 Task: Use the Network tab to monitor and analyze network requests made by a webpage.
Action: Mouse moved to (822, 66)
Screenshot: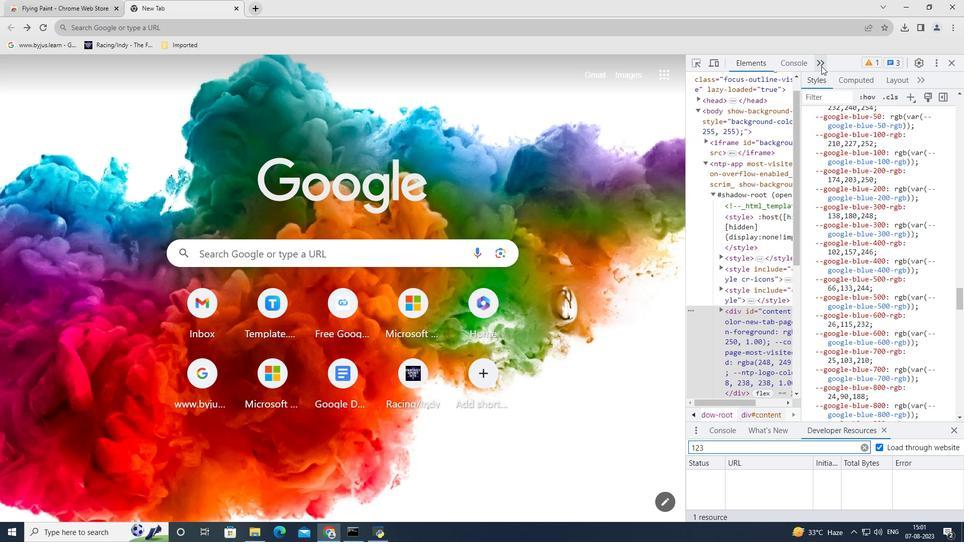 
Action: Mouse pressed left at (822, 66)
Screenshot: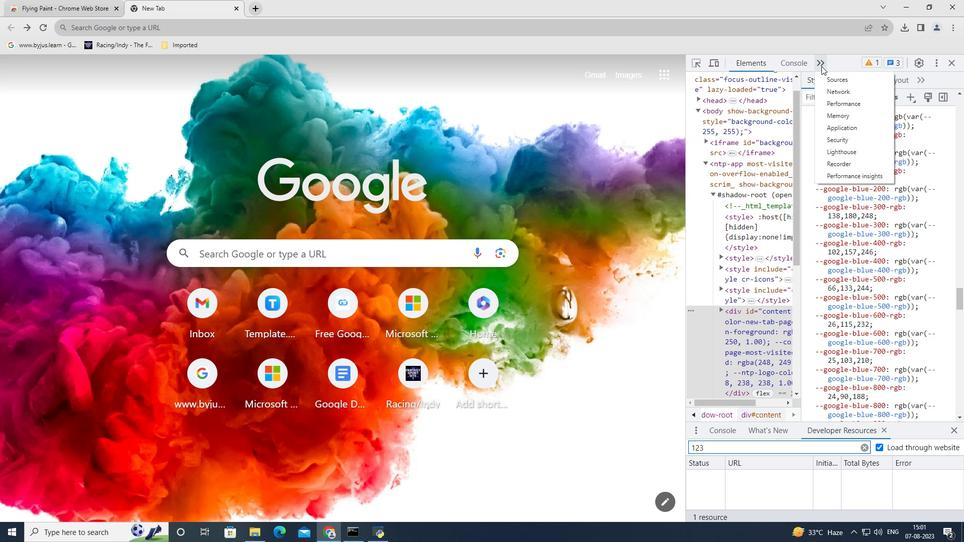 
Action: Mouse moved to (844, 94)
Screenshot: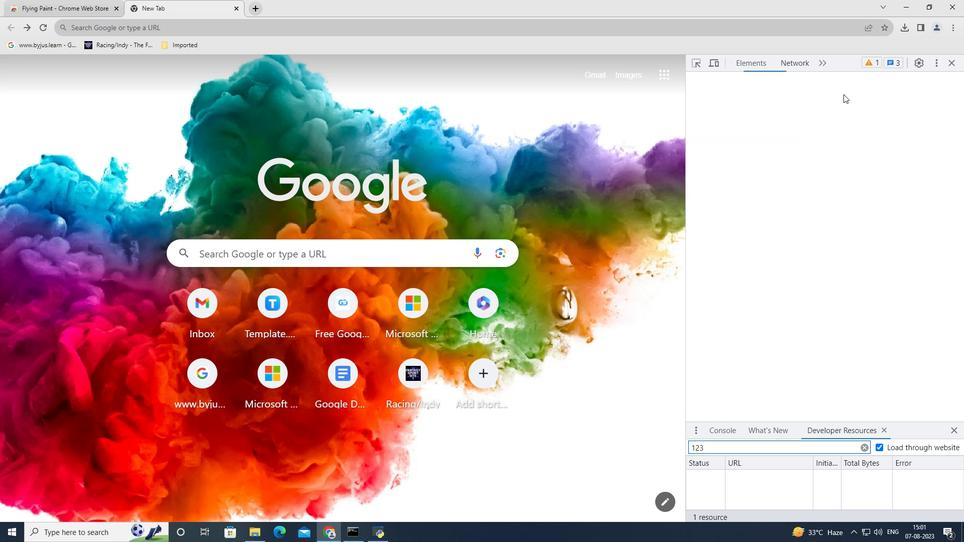 
Action: Mouse pressed left at (844, 94)
Screenshot: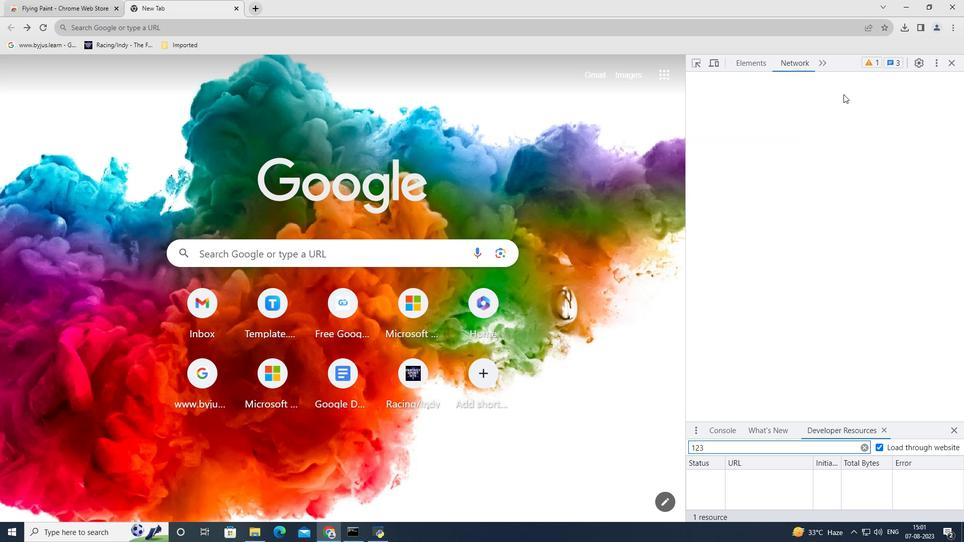 
Action: Mouse moved to (693, 144)
Screenshot: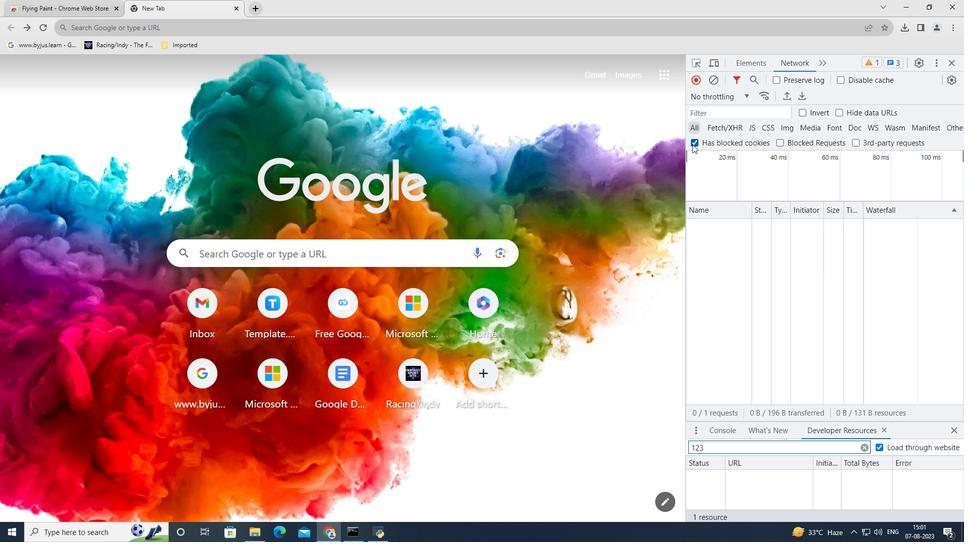 
Action: Mouse pressed left at (693, 144)
Screenshot: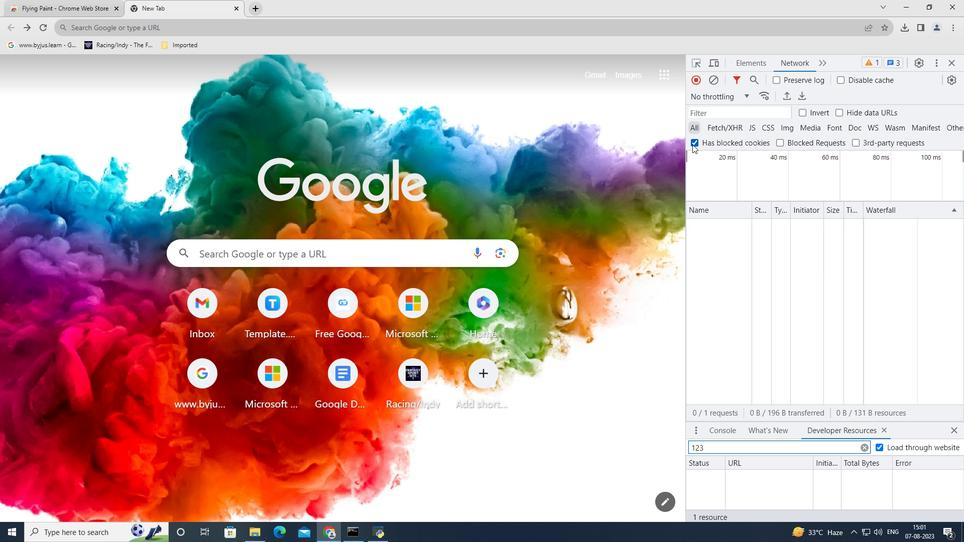 
Action: Mouse moved to (873, 391)
Screenshot: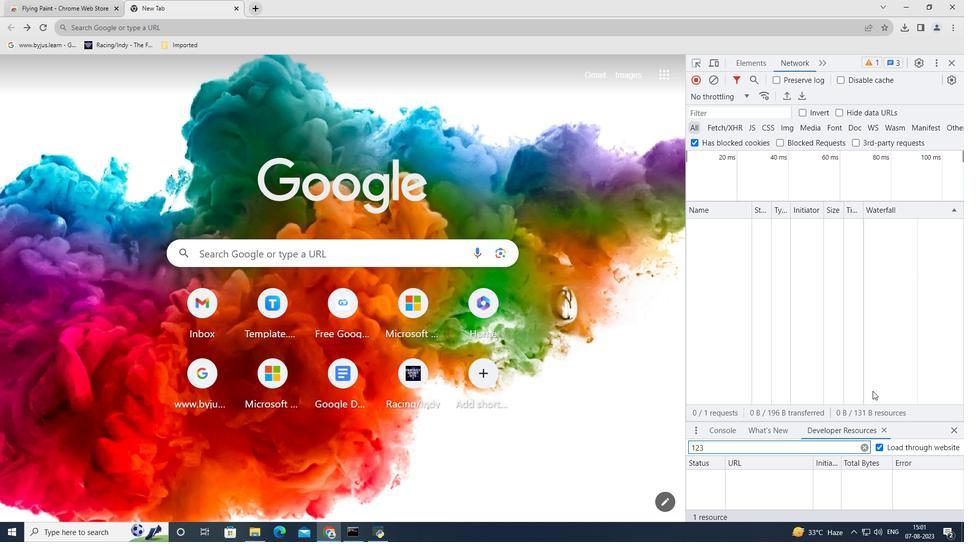 
Action: Mouse scrolled (873, 390) with delta (0, 0)
Screenshot: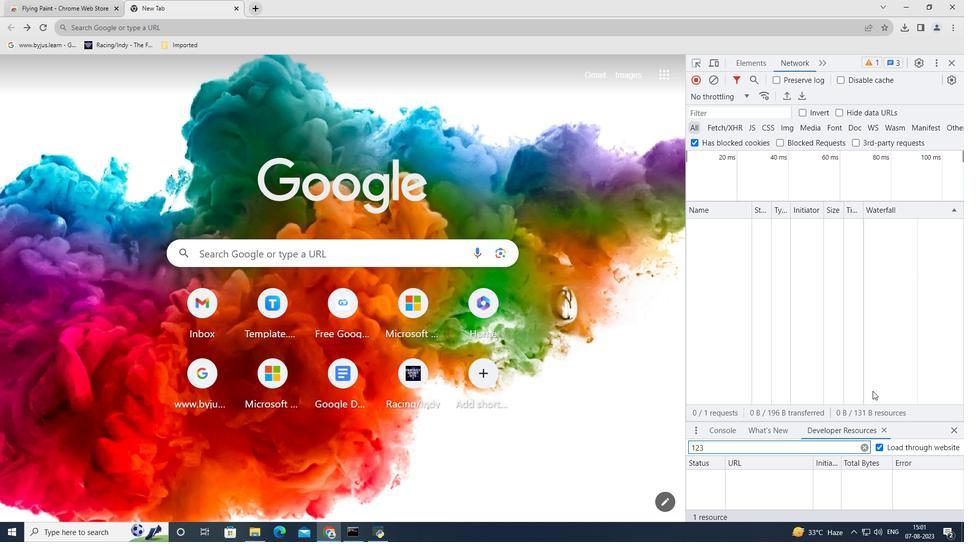 
Action: Mouse scrolled (873, 390) with delta (0, 0)
Screenshot: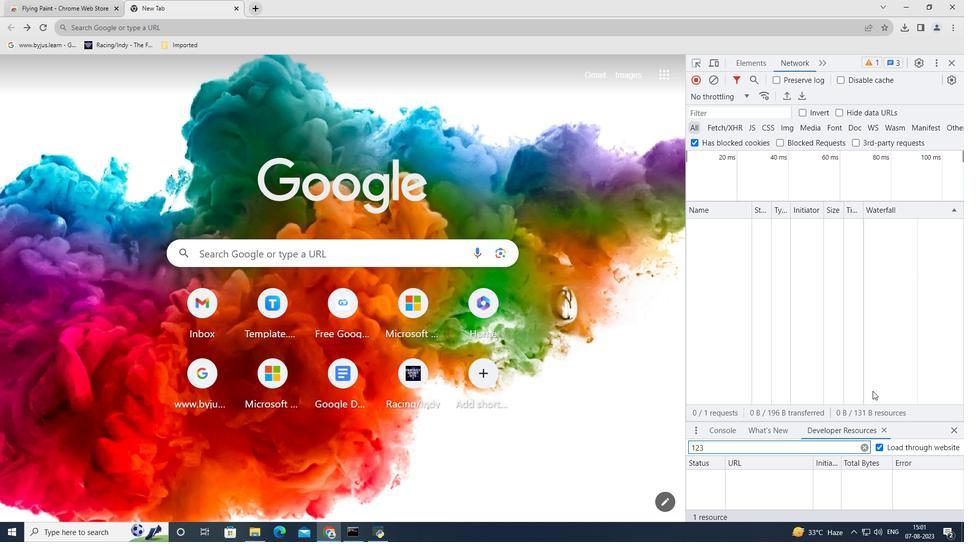 
Action: Mouse scrolled (873, 390) with delta (0, 0)
Screenshot: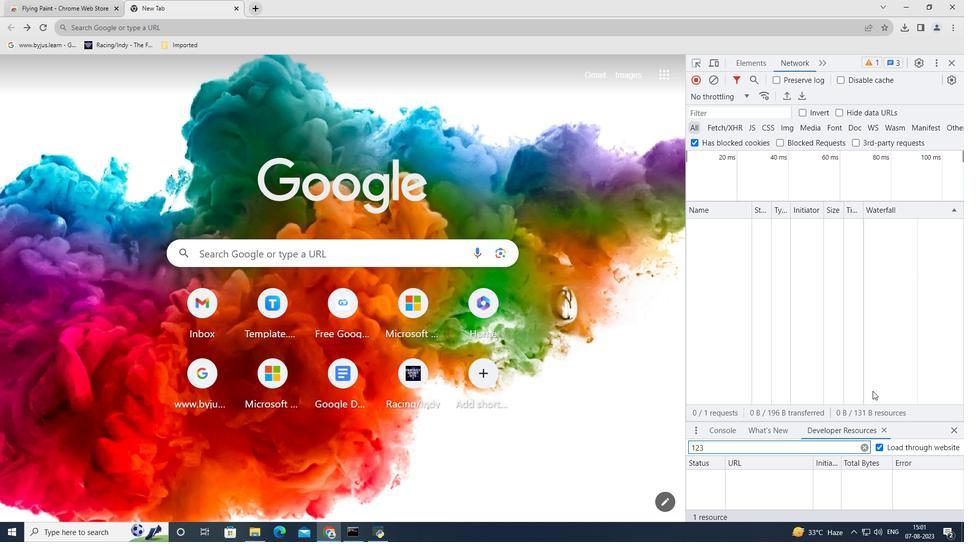 
Action: Mouse scrolled (873, 390) with delta (0, 0)
Screenshot: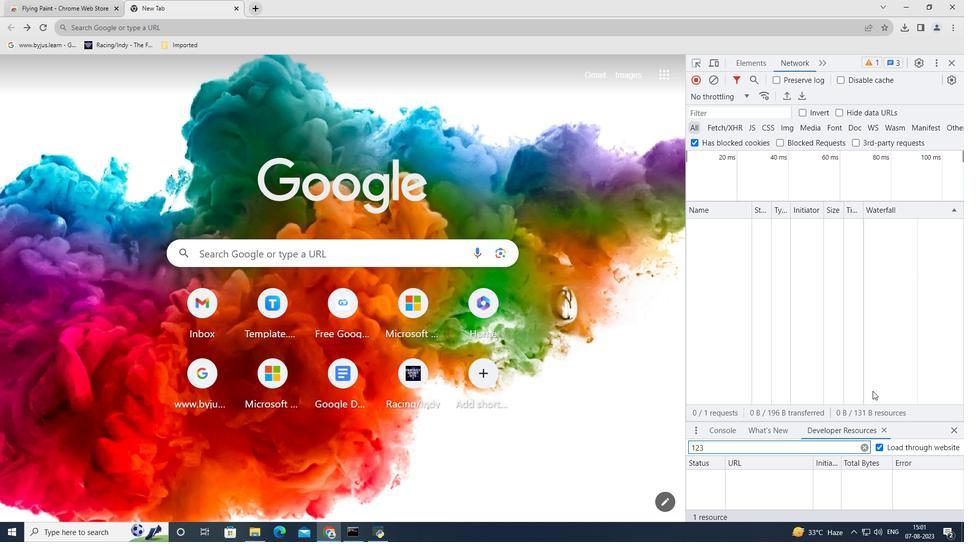 
Action: Mouse moved to (785, 146)
Screenshot: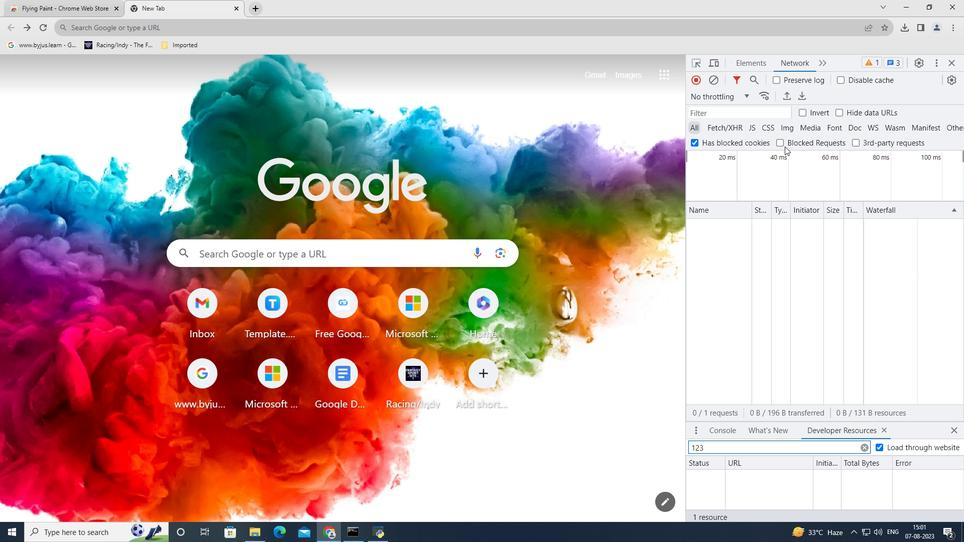 
Action: Mouse pressed left at (785, 146)
Screenshot: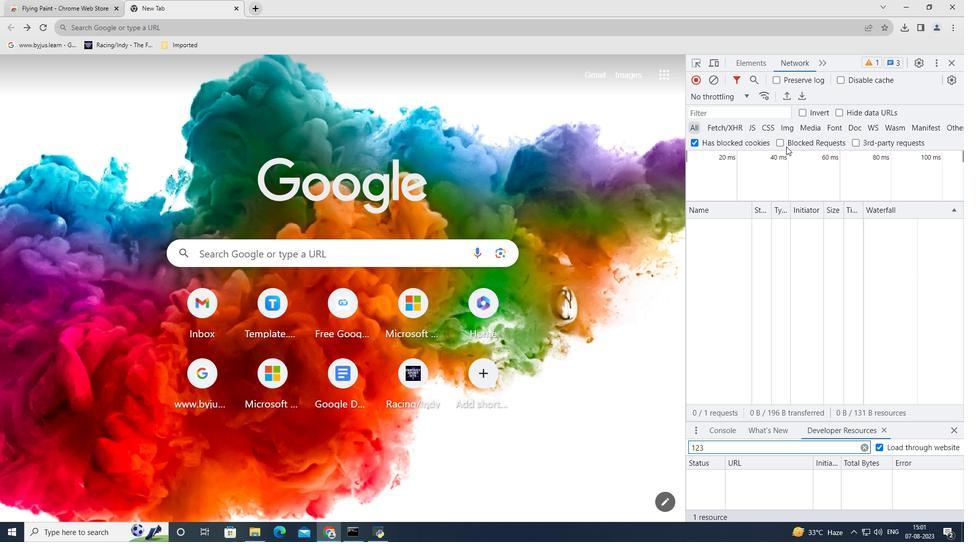 
Action: Mouse moved to (778, 145)
Screenshot: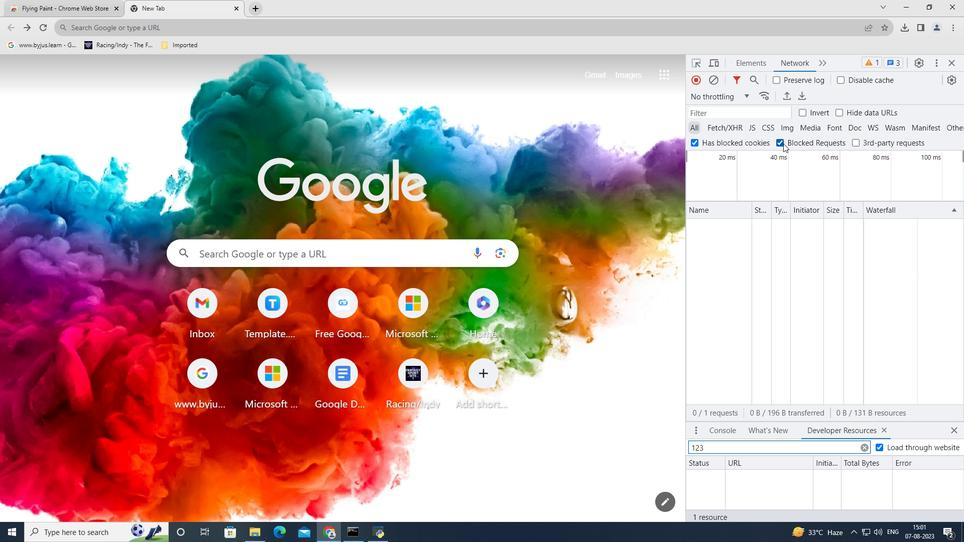 
Action: Mouse pressed left at (778, 145)
Screenshot: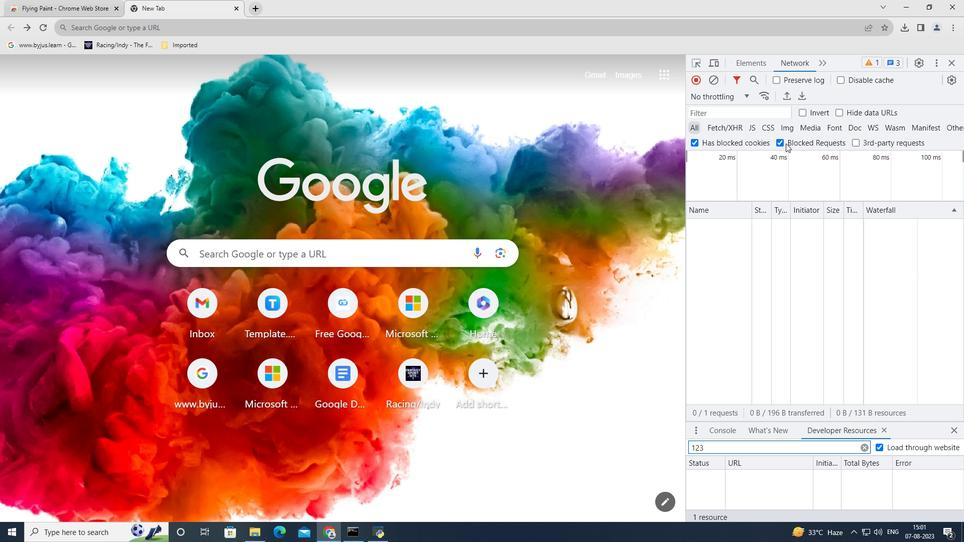 
Action: Mouse moved to (856, 142)
Screenshot: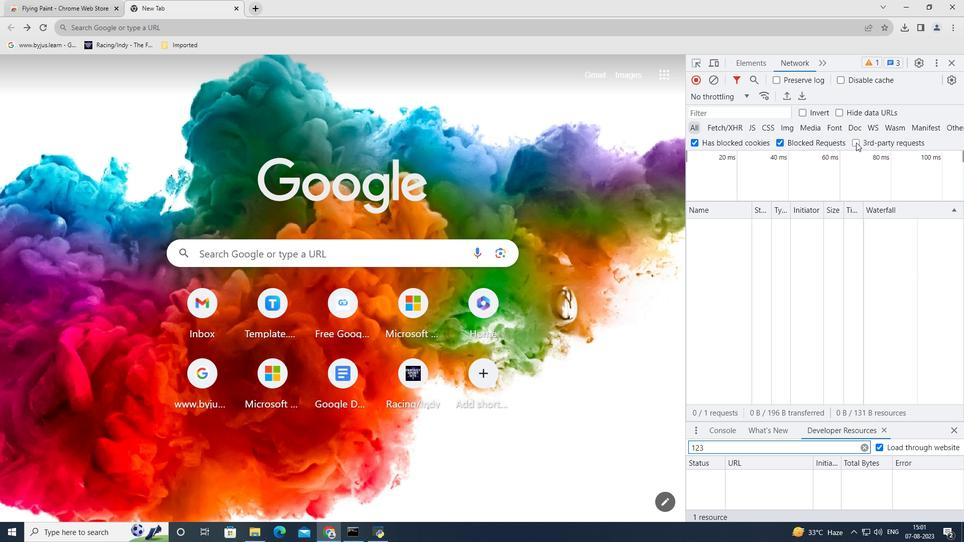 
Action: Mouse pressed left at (856, 142)
Screenshot: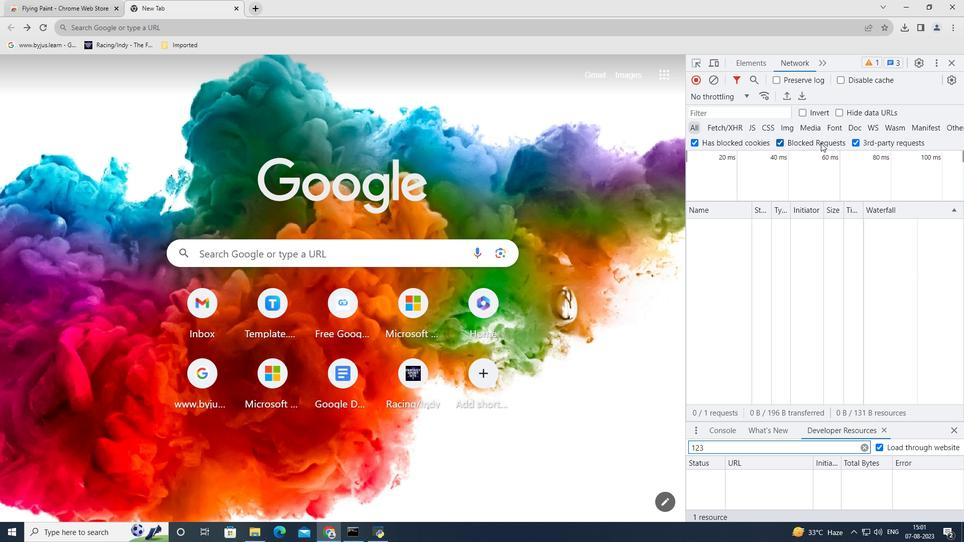 
Action: Mouse moved to (851, 124)
Screenshot: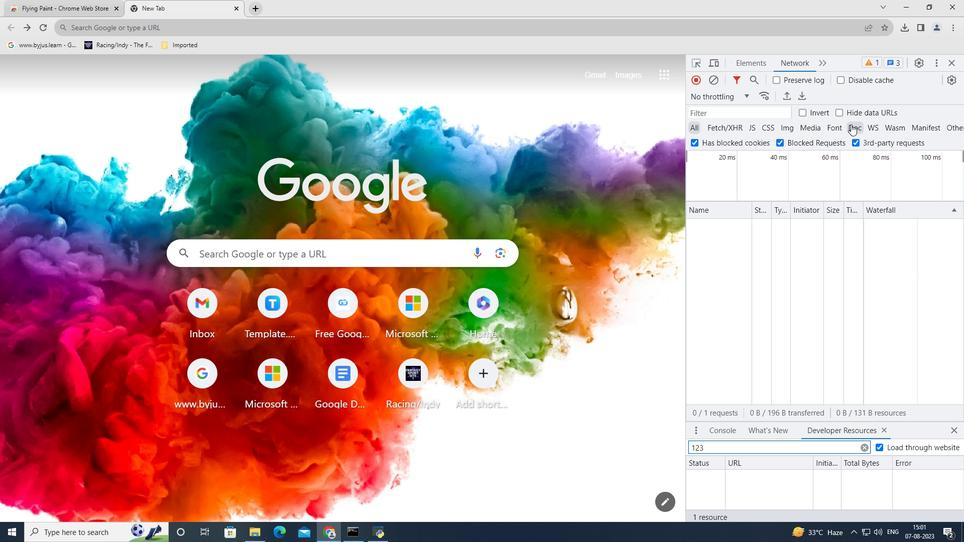 
Action: Mouse pressed left at (851, 124)
Screenshot: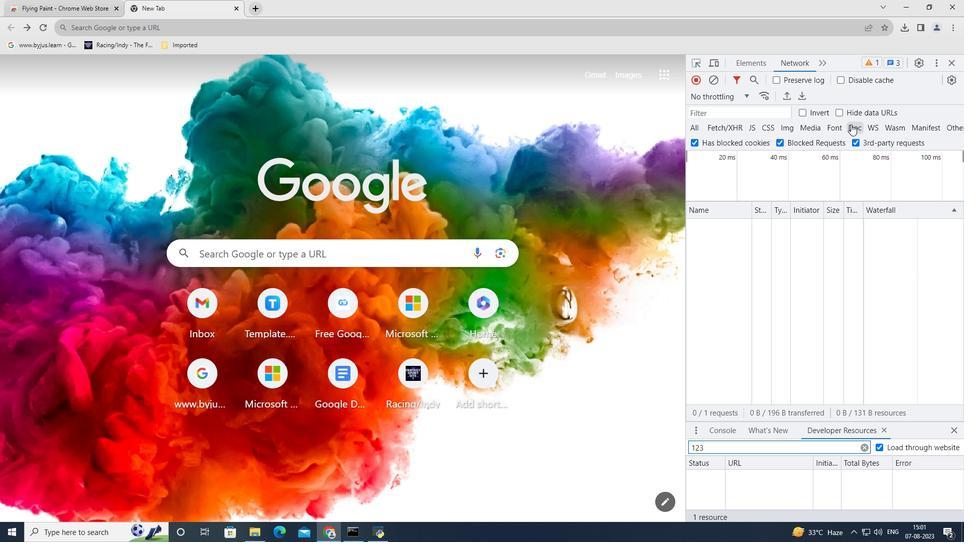 
Action: Mouse moved to (781, 144)
Screenshot: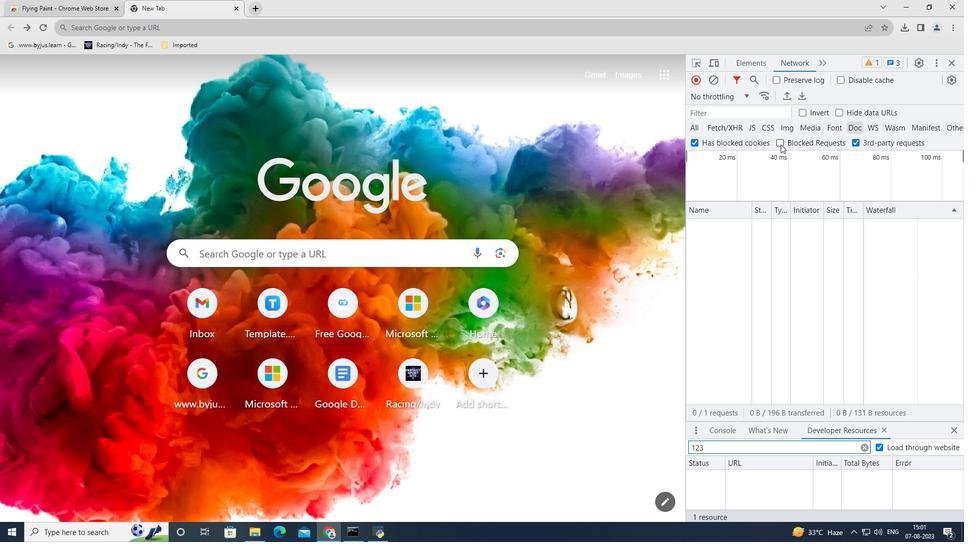 
Action: Mouse pressed left at (781, 144)
Screenshot: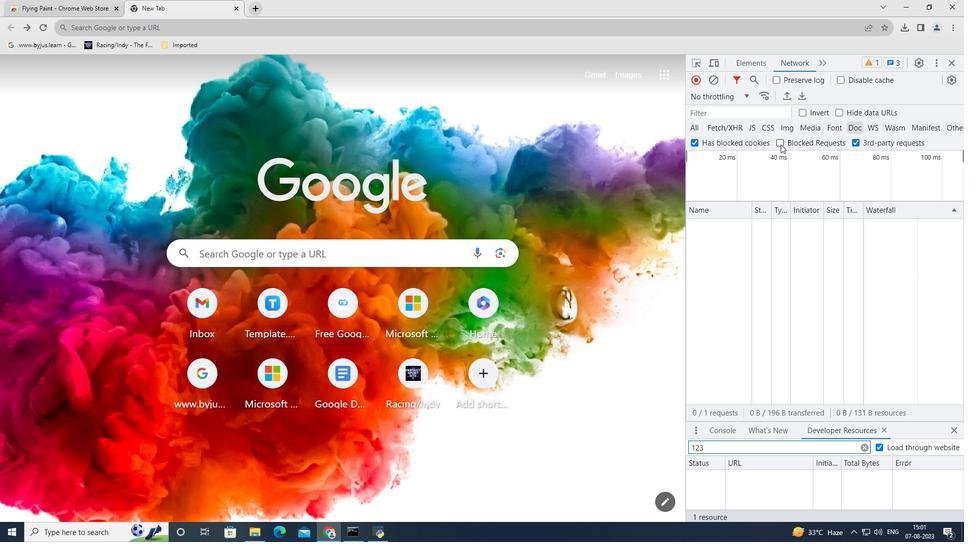 
Action: Mouse moved to (843, 83)
Screenshot: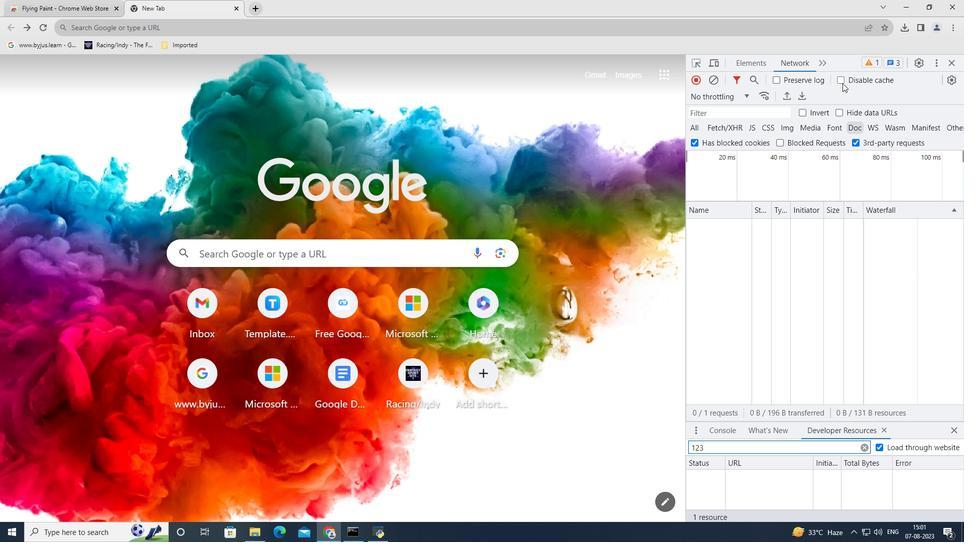 
Action: Mouse pressed left at (843, 83)
Screenshot: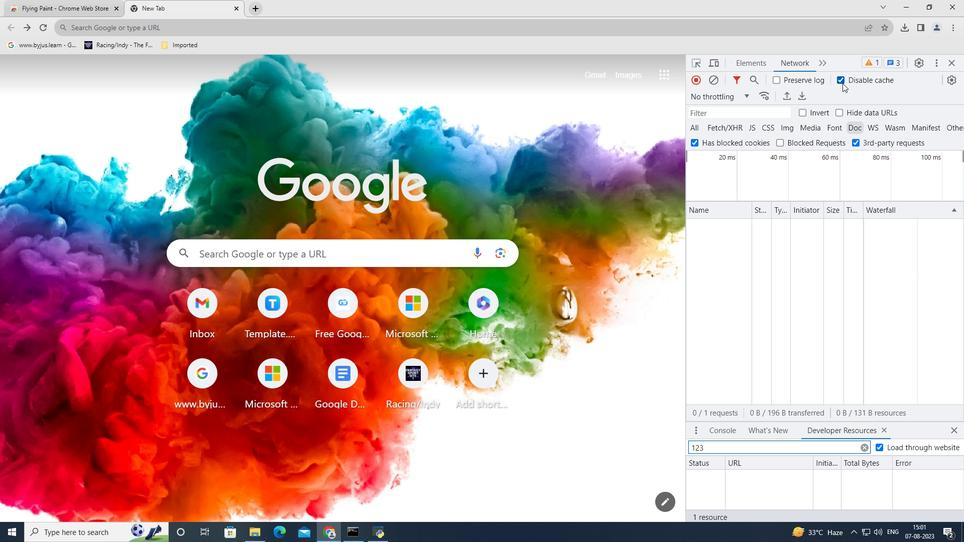 
Action: Mouse moved to (777, 81)
Screenshot: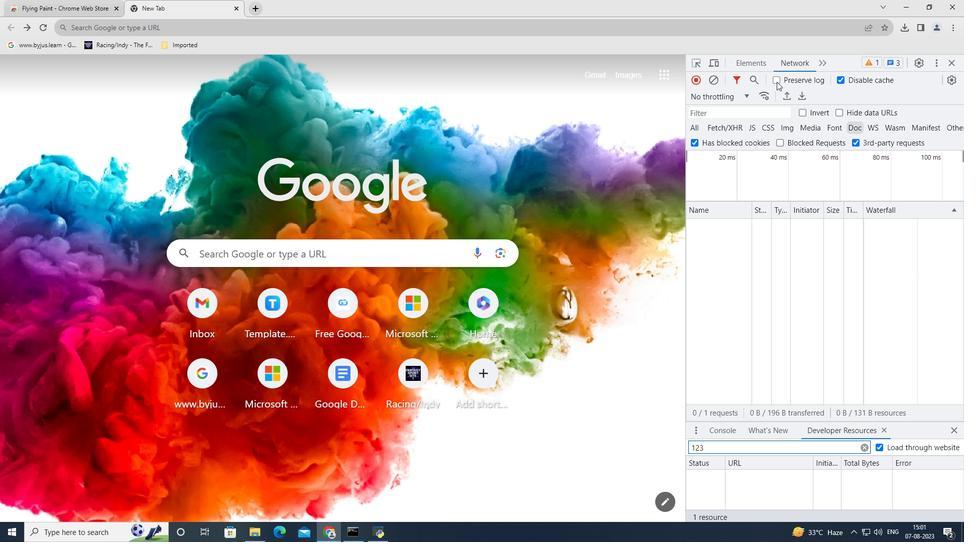 
Action: Mouse pressed left at (777, 81)
Screenshot: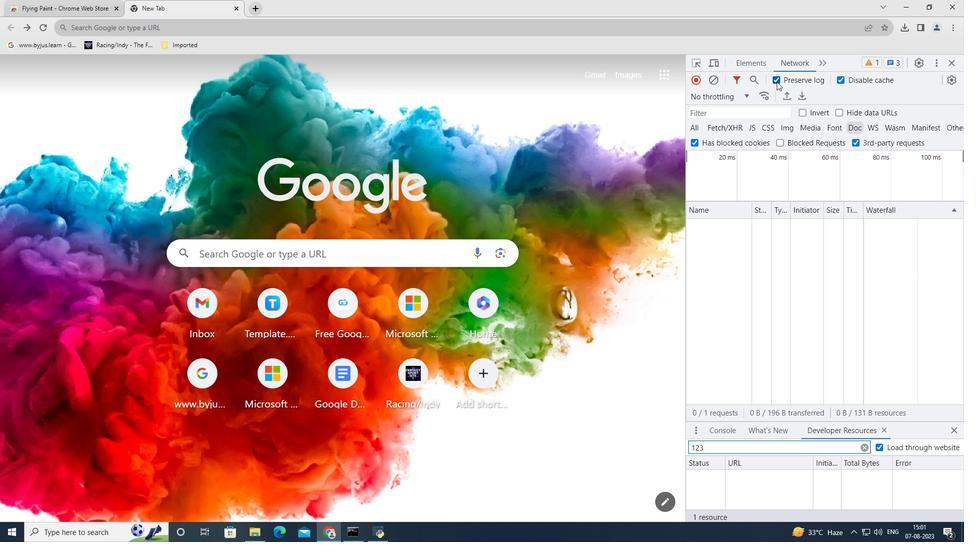 
Action: Mouse moved to (750, 363)
Screenshot: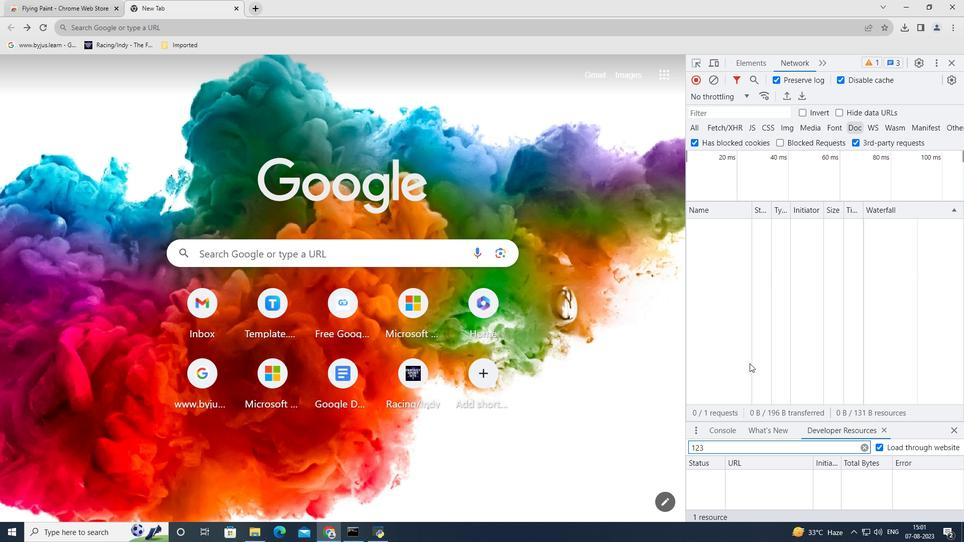 
Action: Mouse scrolled (750, 363) with delta (0, 0)
Screenshot: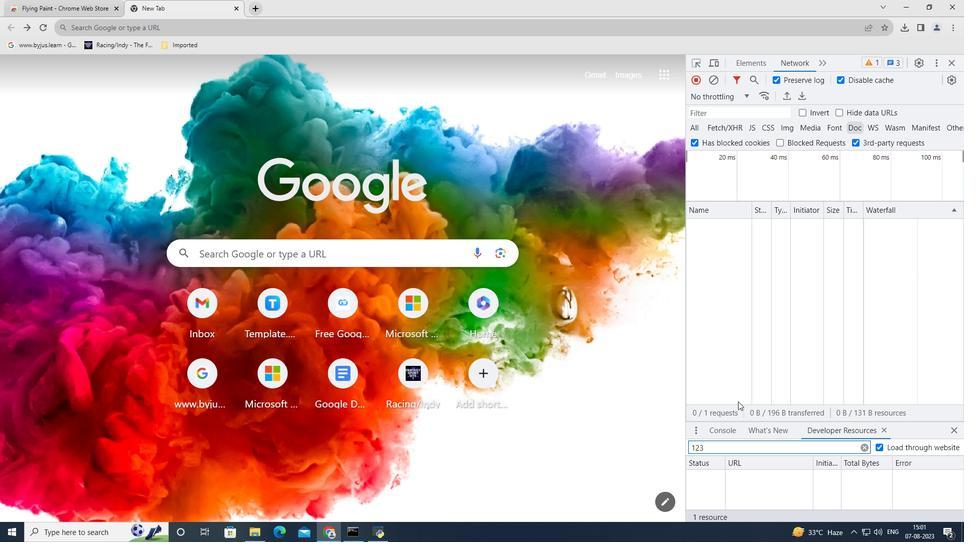 
Action: Mouse scrolled (750, 363) with delta (0, 0)
Screenshot: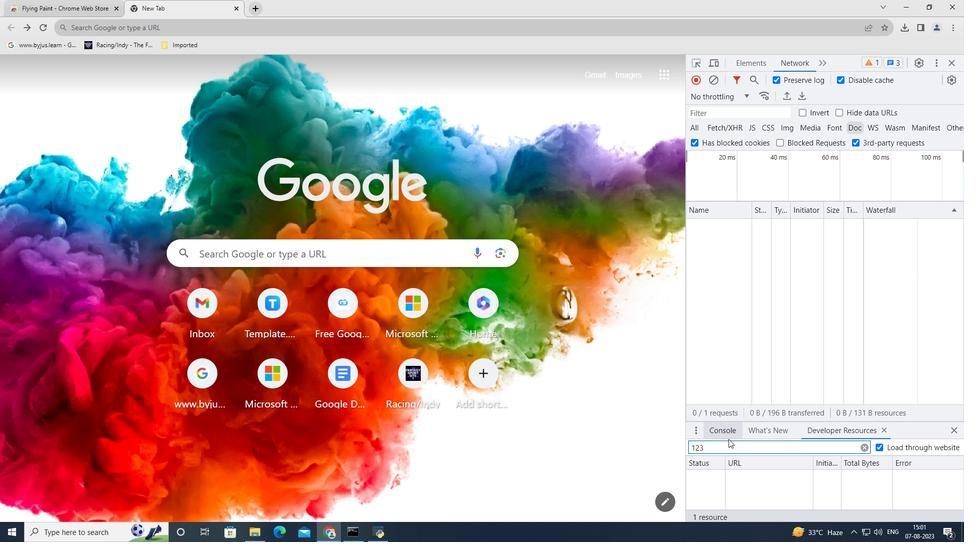 
Action: Mouse scrolled (750, 363) with delta (0, 0)
Screenshot: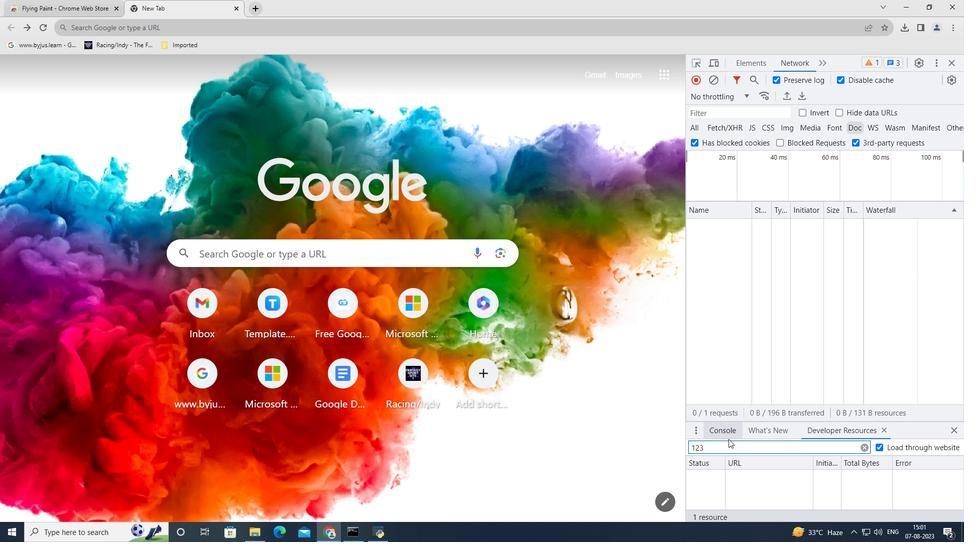 
Action: Mouse scrolled (750, 363) with delta (0, 0)
Screenshot: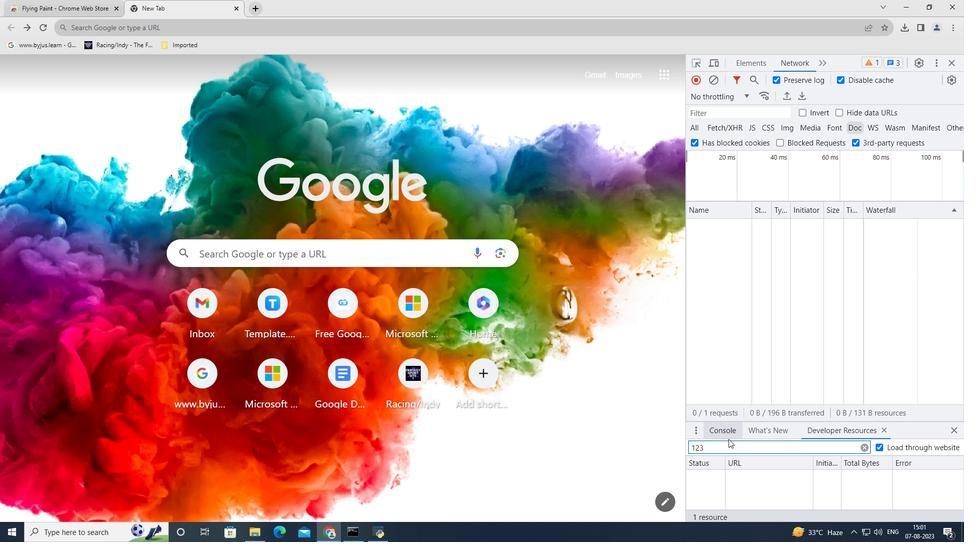 
Action: Mouse moved to (726, 446)
Screenshot: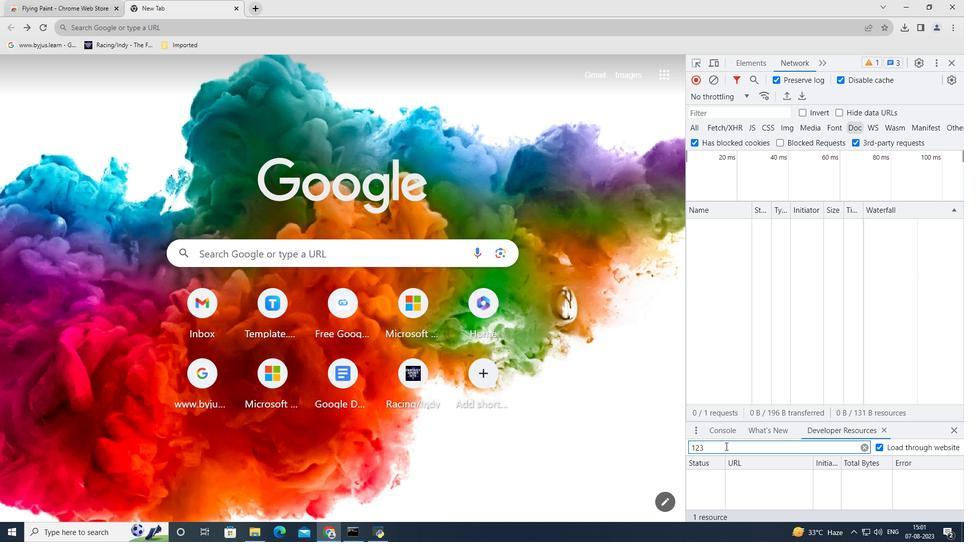 
Action: Mouse pressed left at (726, 446)
Screenshot: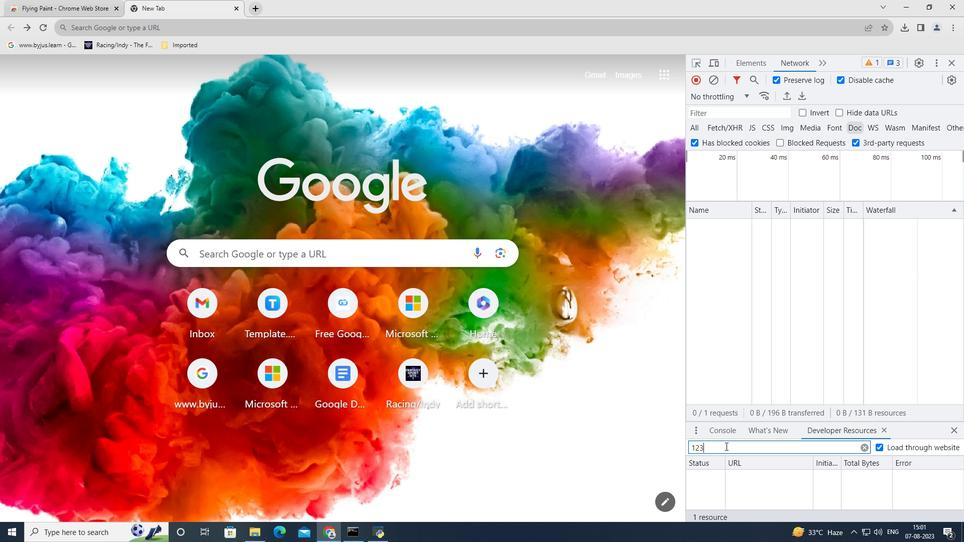 
Action: Mouse scrolled (726, 446) with delta (0, 0)
Screenshot: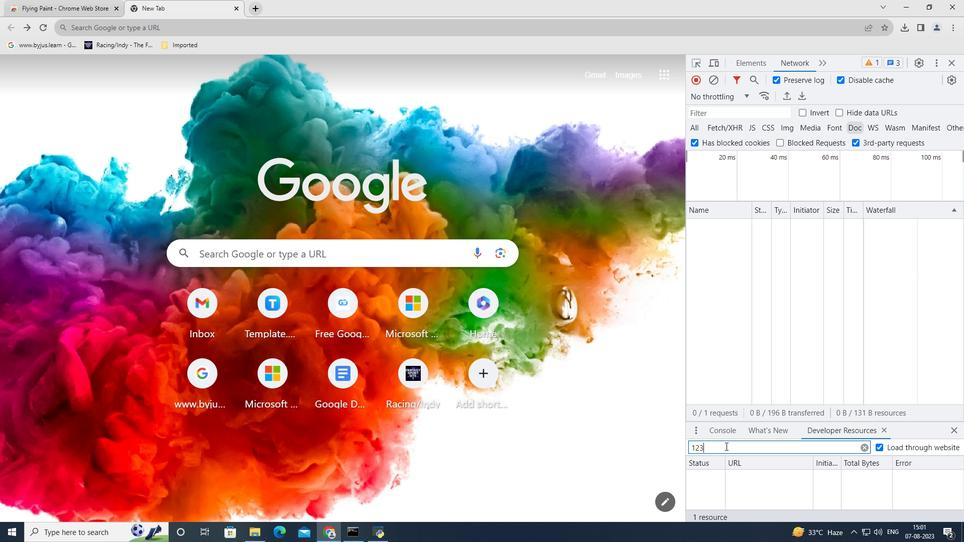 
Action: Mouse scrolled (726, 446) with delta (0, 0)
Screenshot: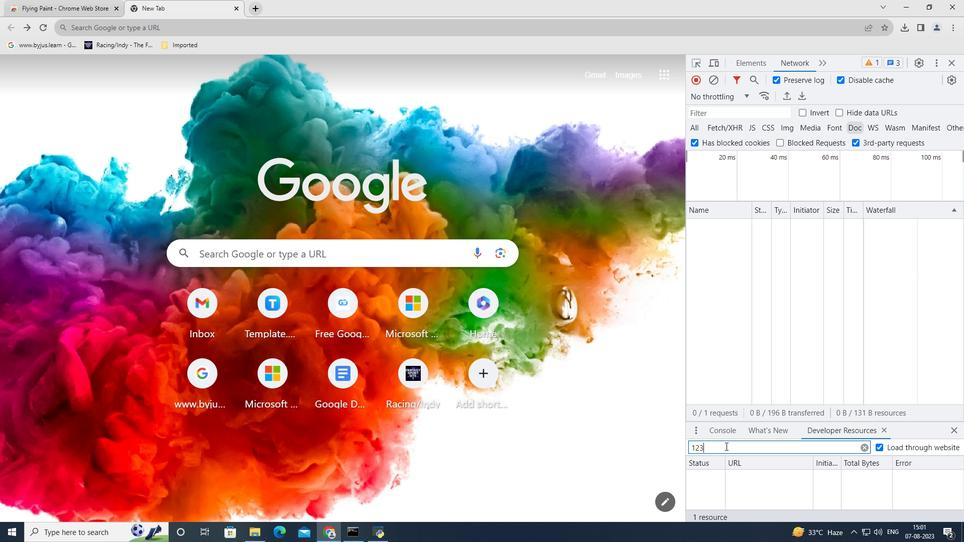 
Action: Mouse scrolled (726, 446) with delta (0, 0)
Screenshot: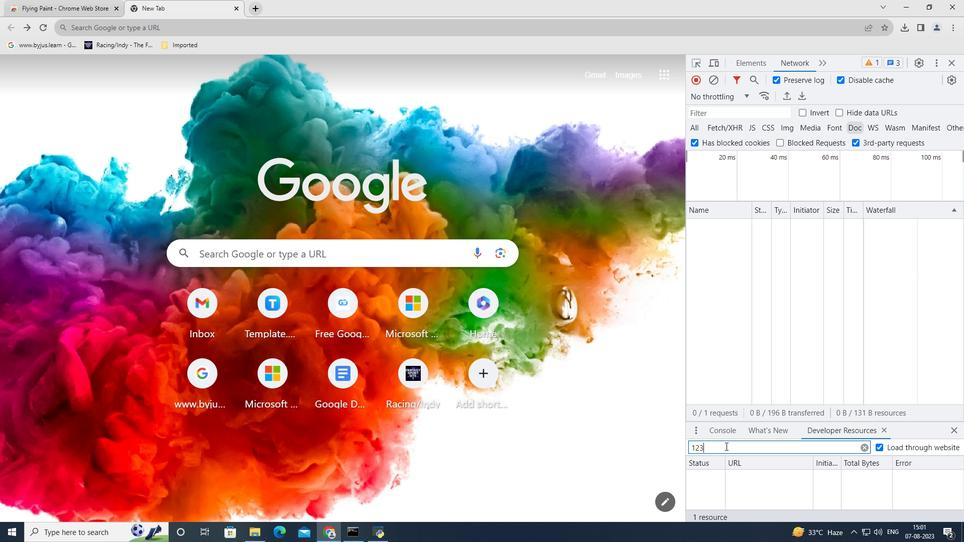 
Action: Mouse scrolled (726, 446) with delta (0, 0)
Screenshot: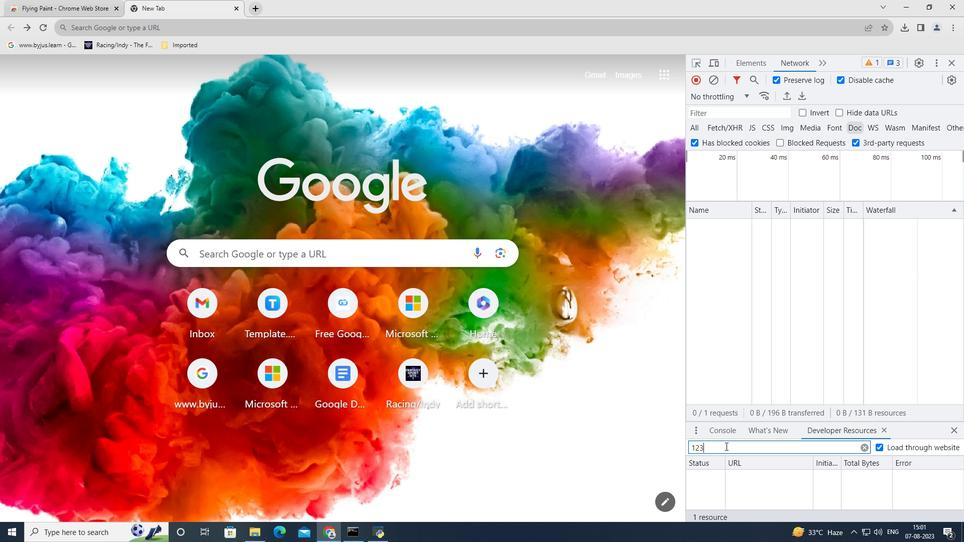 
Action: Mouse scrolled (726, 446) with delta (0, 0)
Screenshot: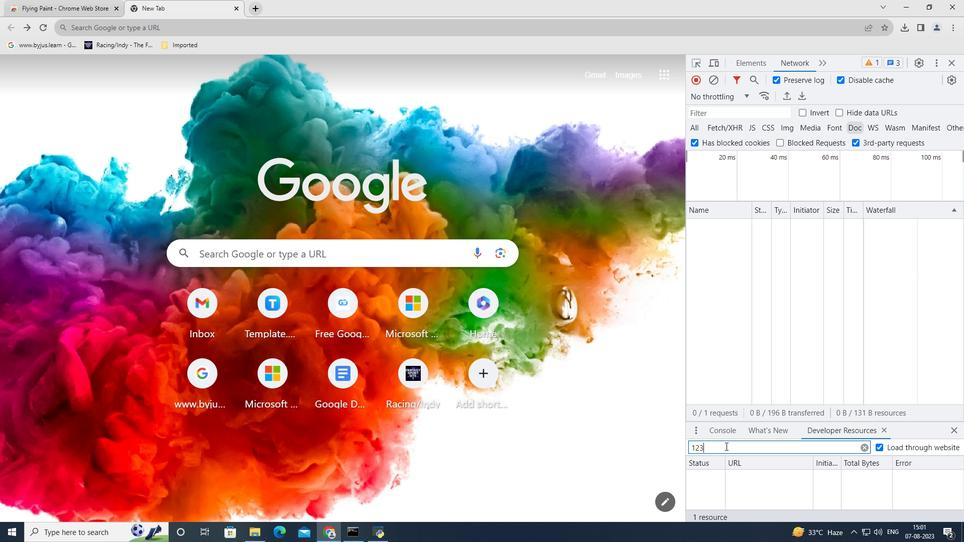 
Action: Mouse scrolled (726, 446) with delta (0, 0)
Screenshot: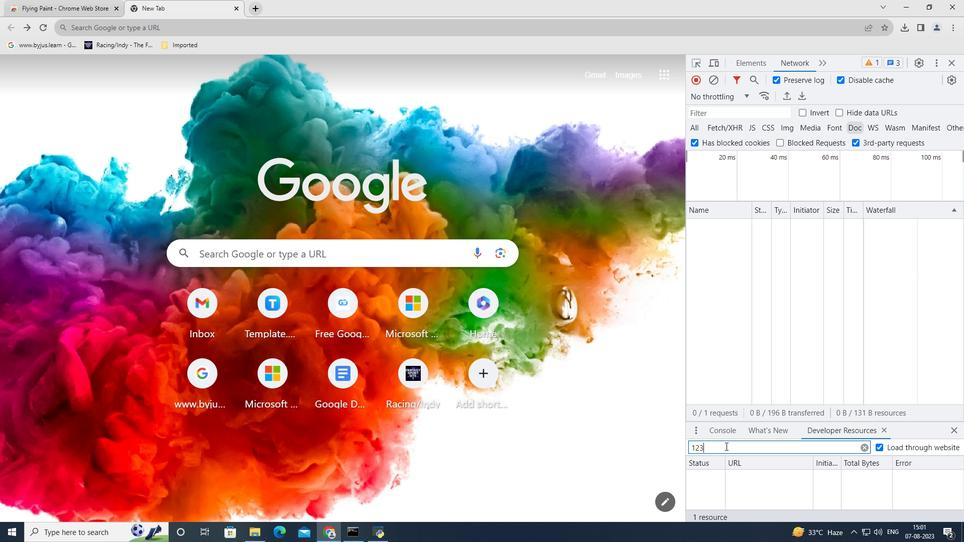 
Action: Mouse moved to (734, 420)
Screenshot: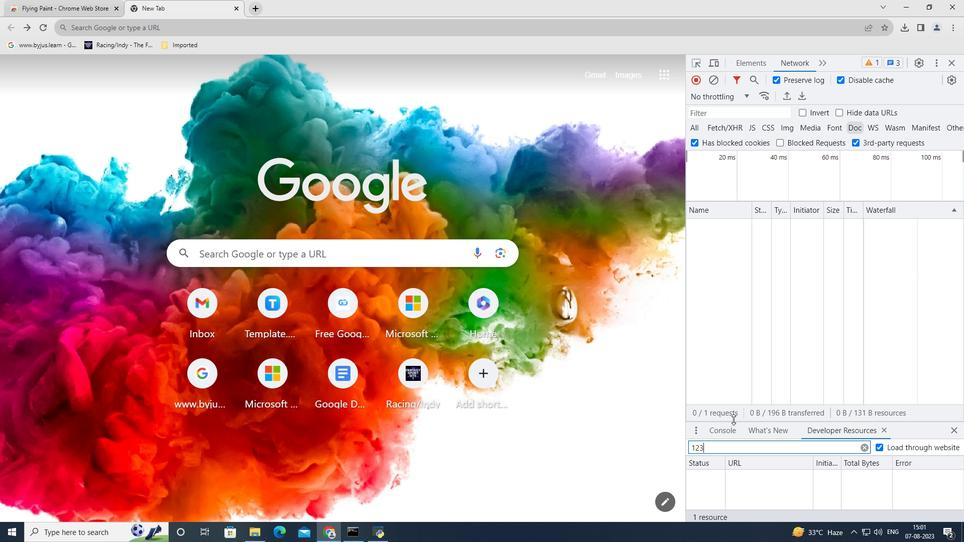 
